 Task: Arrange a 60-minute meeting to evaluate employee development programs.
Action: Mouse pressed left at (91, 123)
Screenshot: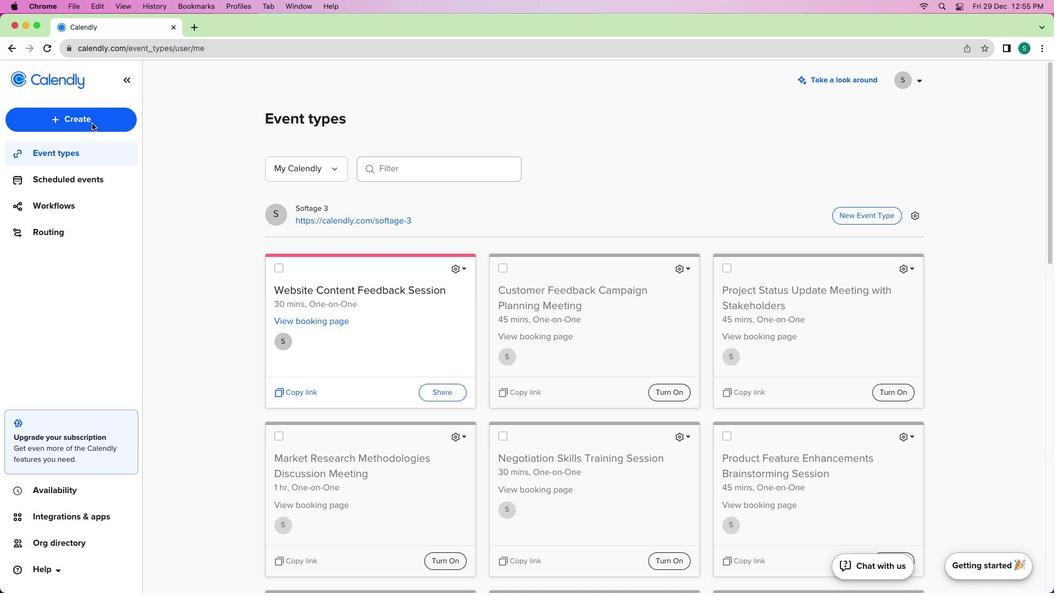 
Action: Mouse moved to (85, 164)
Screenshot: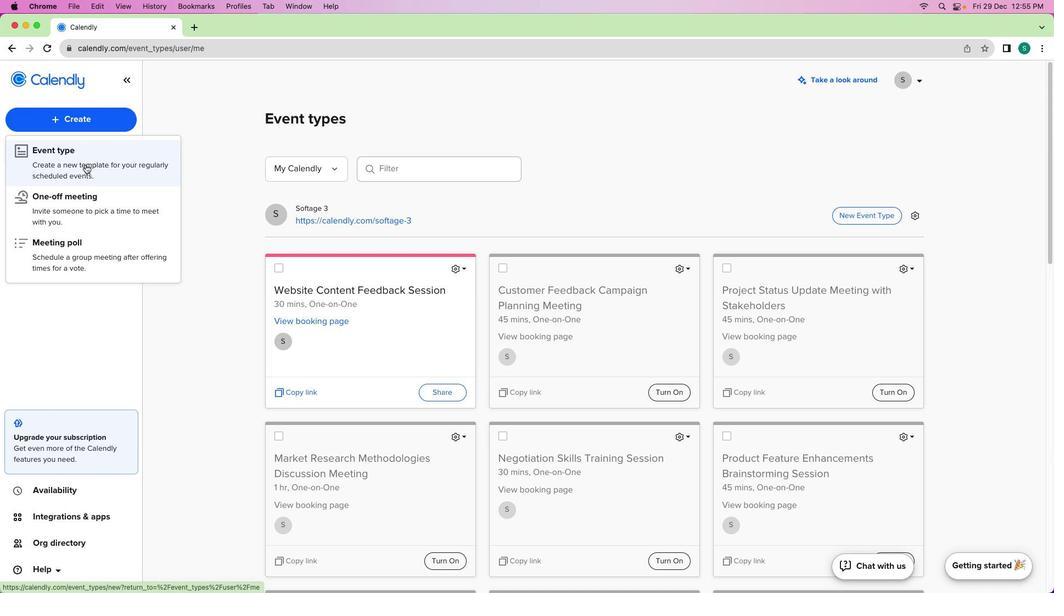 
Action: Mouse pressed left at (85, 164)
Screenshot: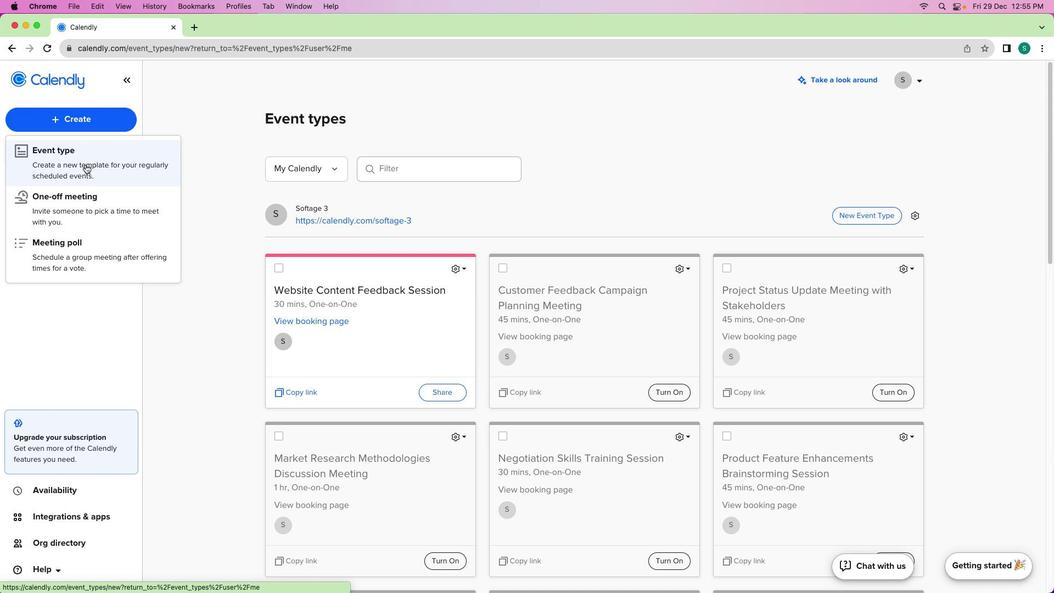 
Action: Mouse moved to (343, 236)
Screenshot: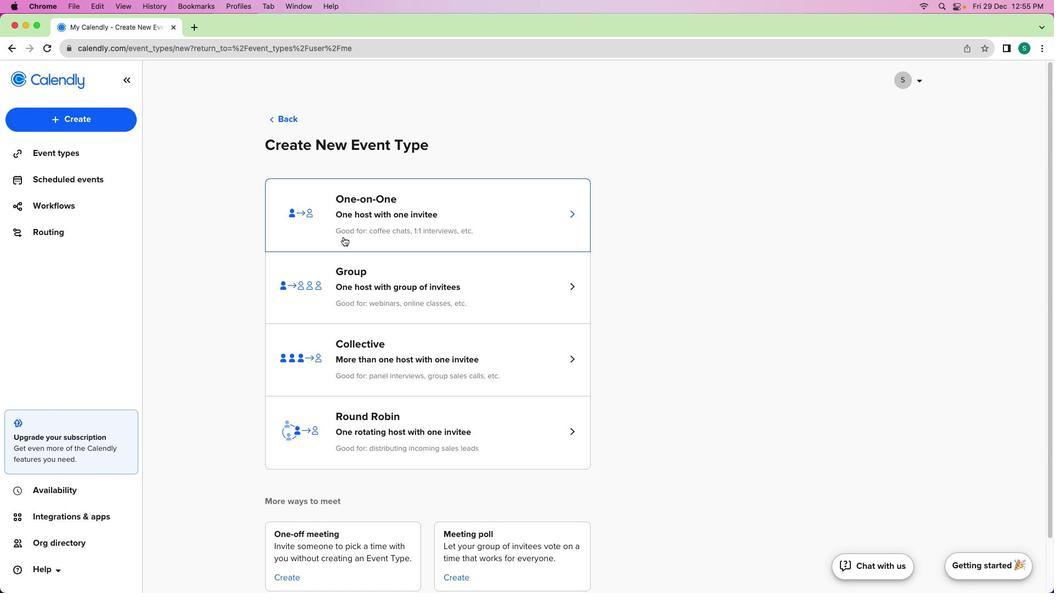 
Action: Mouse pressed left at (343, 236)
Screenshot: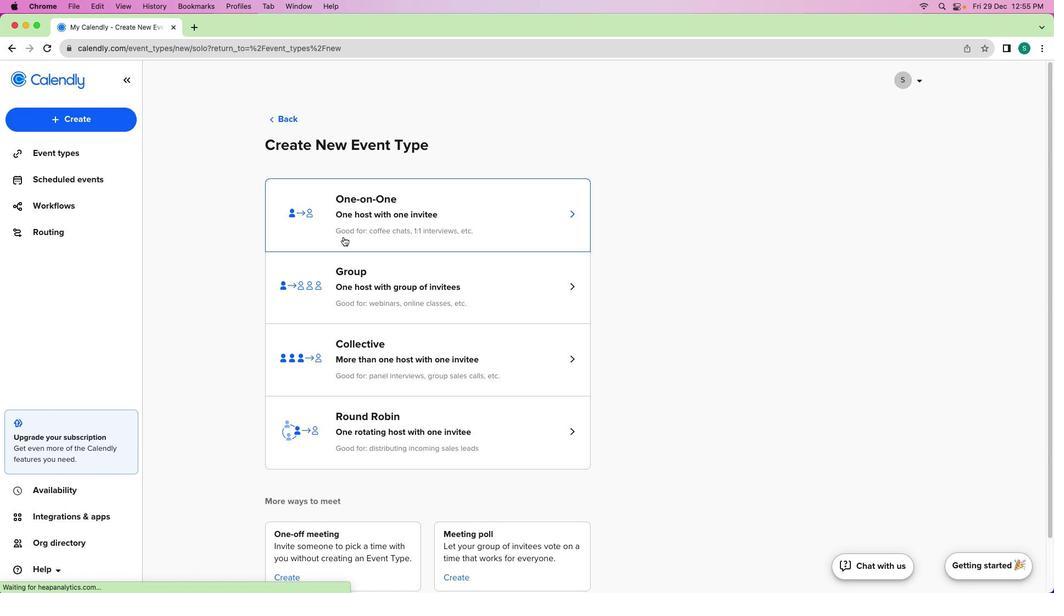 
Action: Mouse moved to (125, 173)
Screenshot: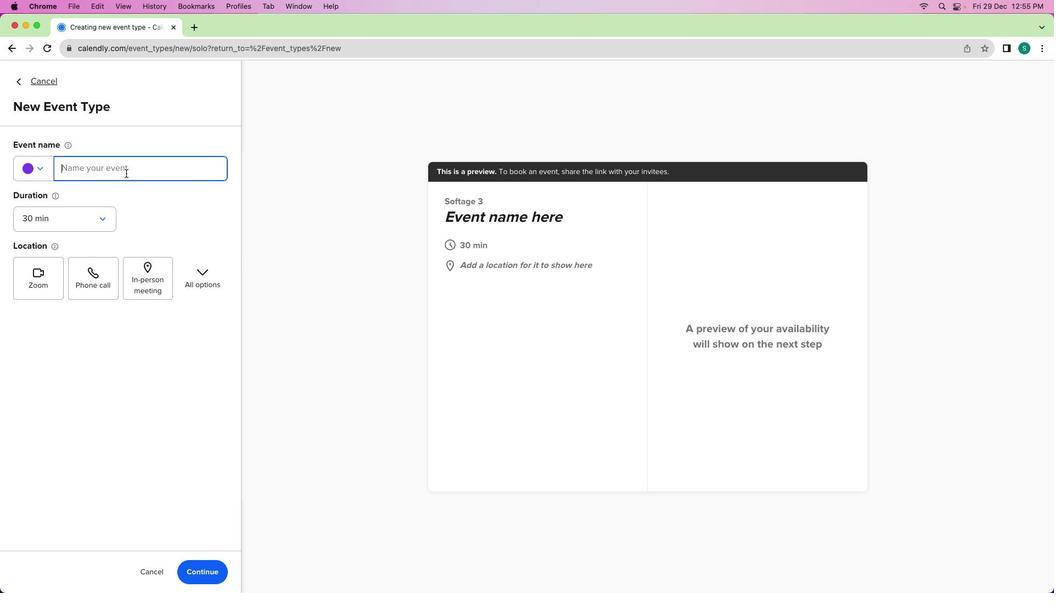 
Action: Mouse pressed left at (125, 173)
Screenshot: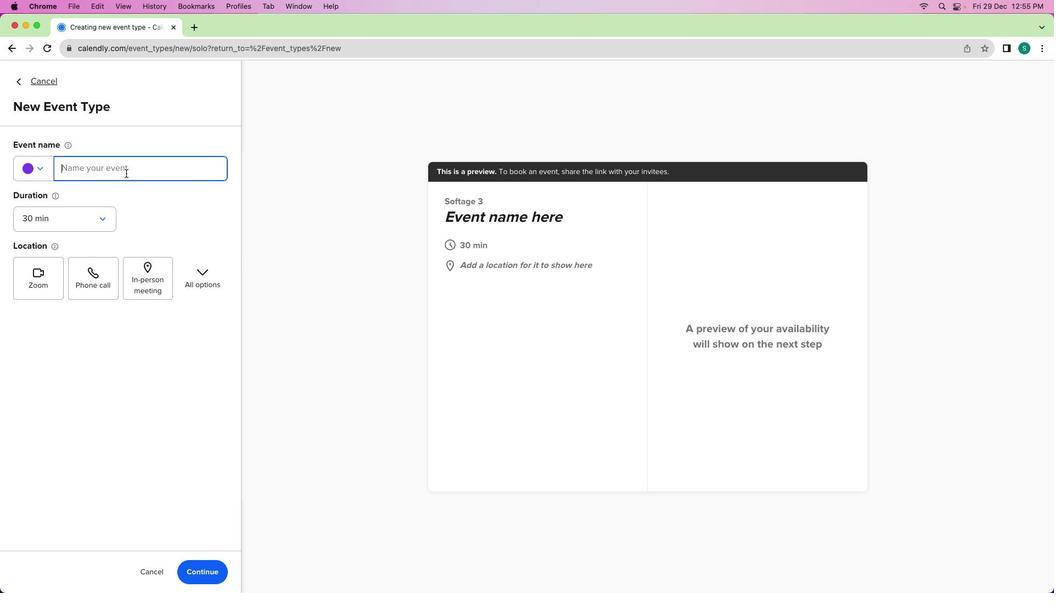 
Action: Key pressed Key.shift'E''m''p''l''o''y''e''e'Key.spaceKey.shift'D''e''v''e''l''o''p''m''e''n''t'Key.spaceKey.shift'P''r''o''g''r''a''m''s'Key.spaceKey.shift'E''v''a''l''u''a''t''i''o''n'Key.spaceKey.shift'M''e''e''t''i''n''g'
Screenshot: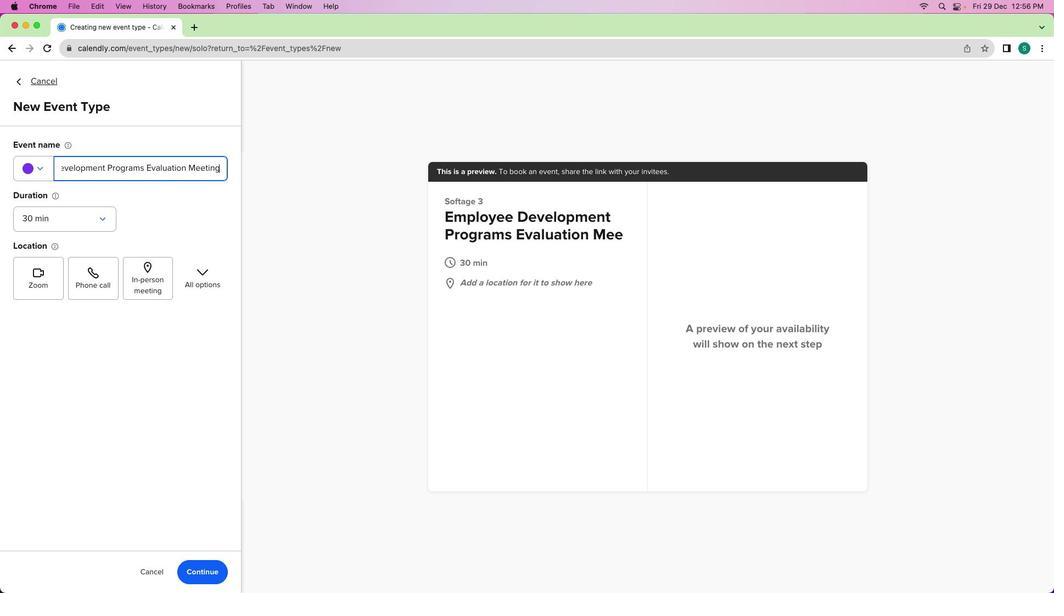 
Action: Mouse moved to (32, 220)
Screenshot: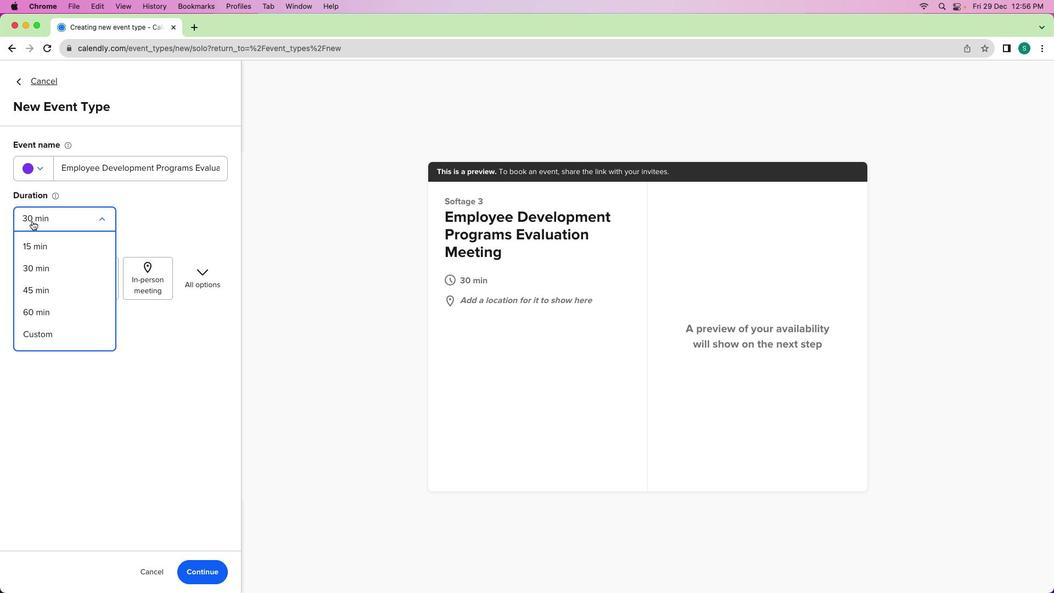 
Action: Mouse pressed left at (32, 220)
Screenshot: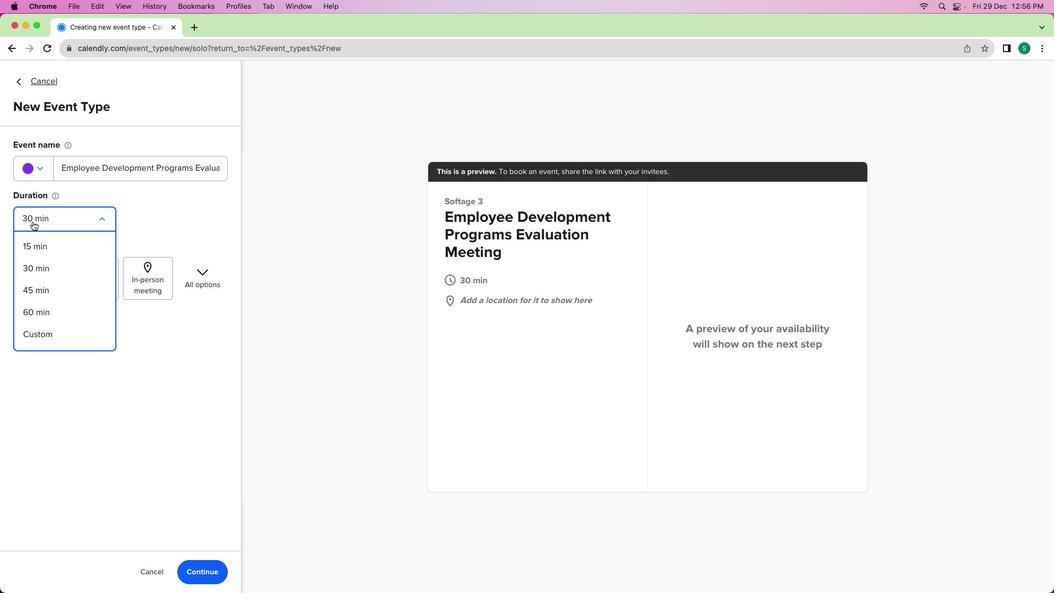 
Action: Mouse moved to (18, 315)
Screenshot: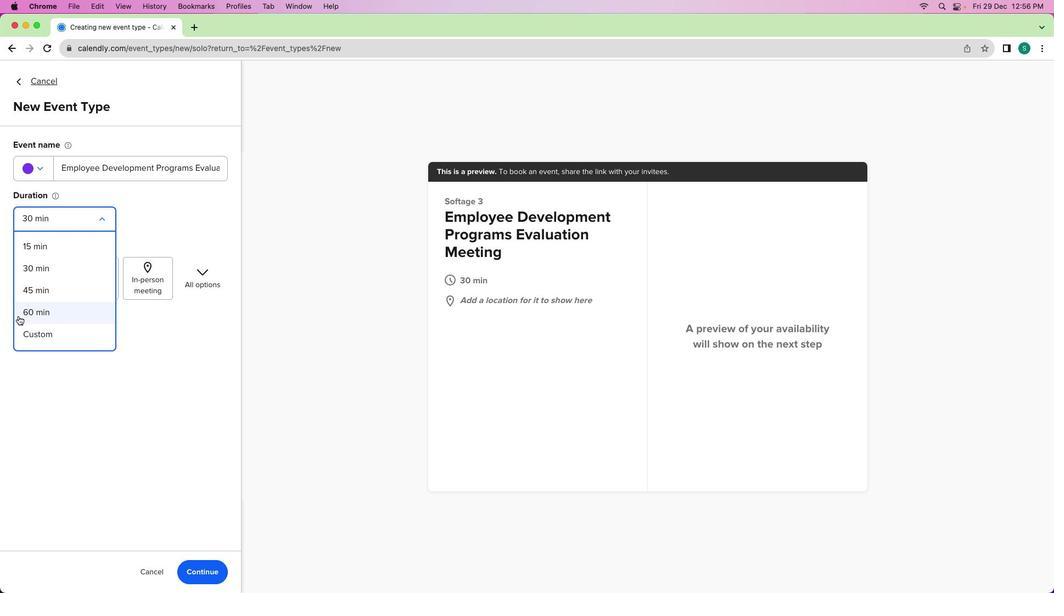 
Action: Mouse pressed left at (18, 315)
Screenshot: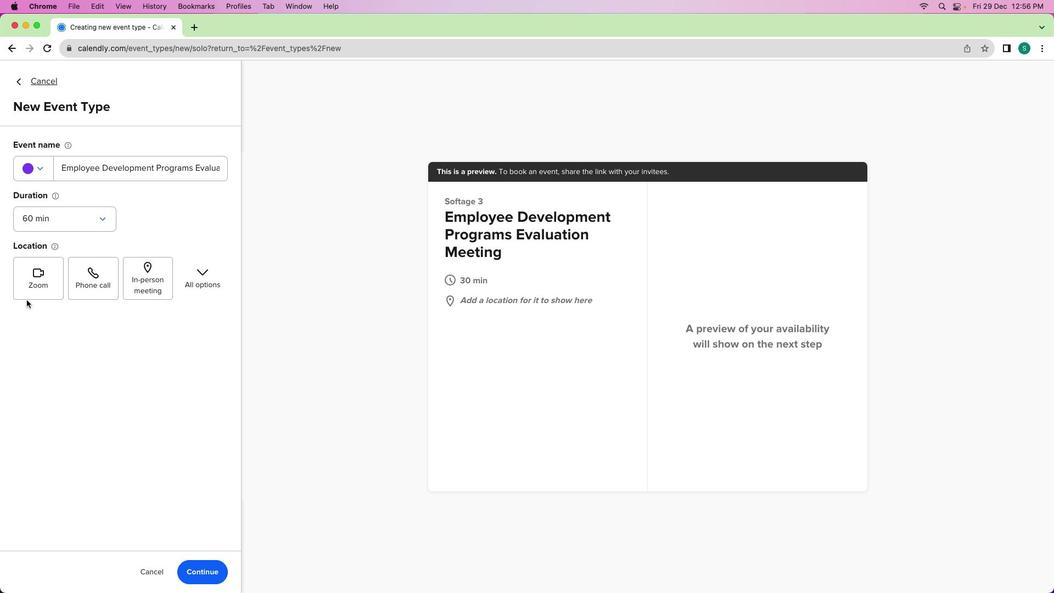 
Action: Mouse moved to (39, 177)
Screenshot: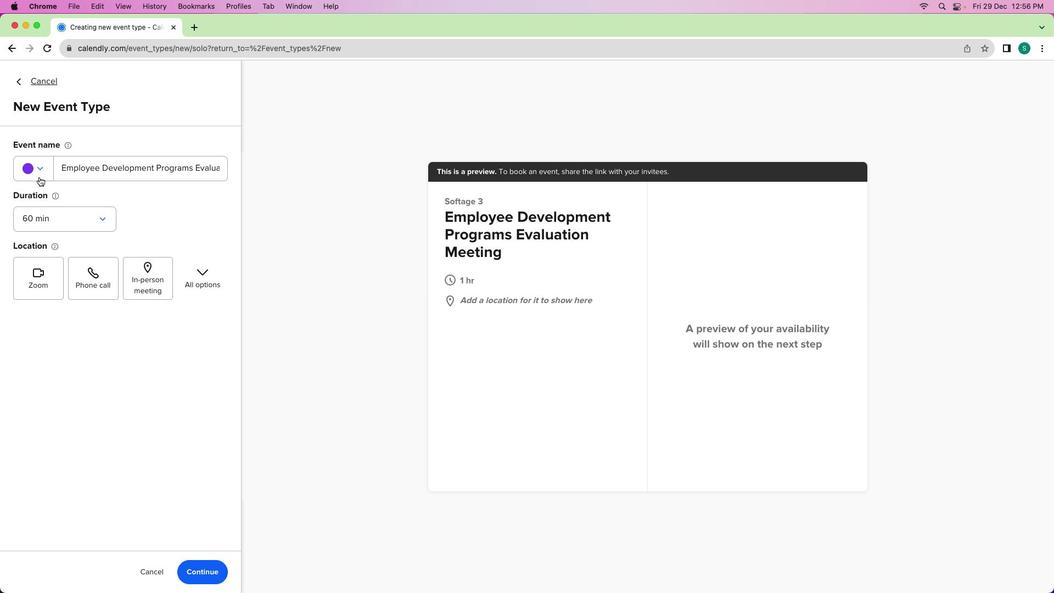 
Action: Mouse pressed left at (39, 177)
Screenshot: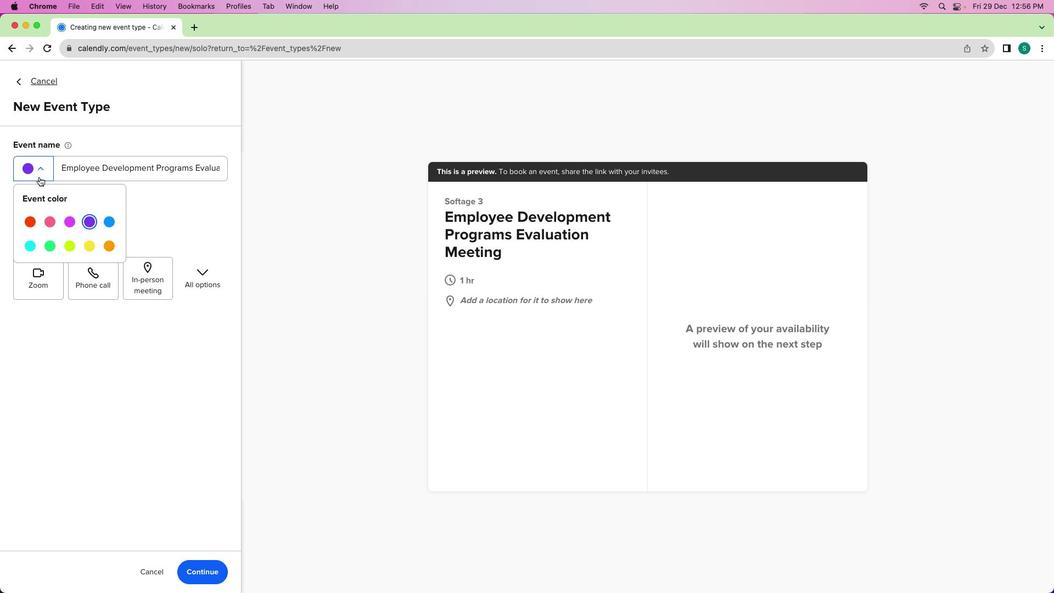 
Action: Mouse moved to (45, 246)
Screenshot: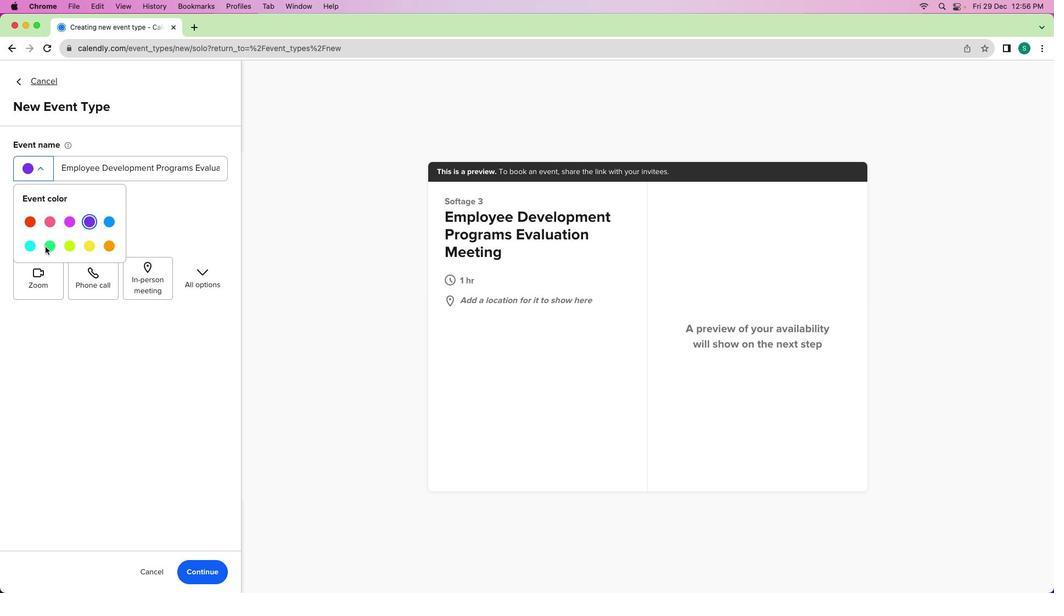
Action: Mouse pressed left at (45, 246)
Screenshot: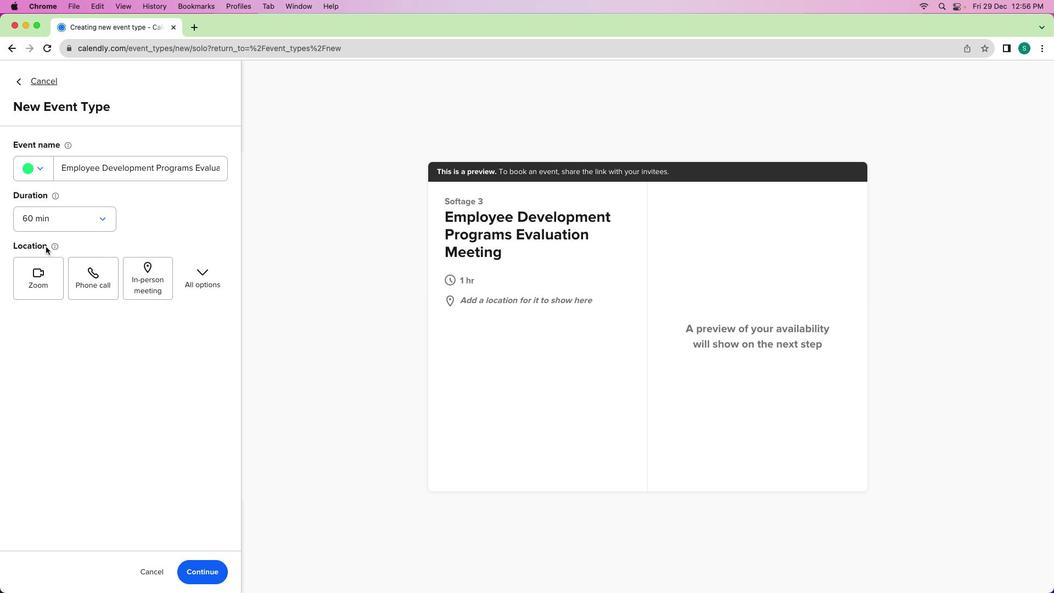 
Action: Mouse moved to (41, 281)
Screenshot: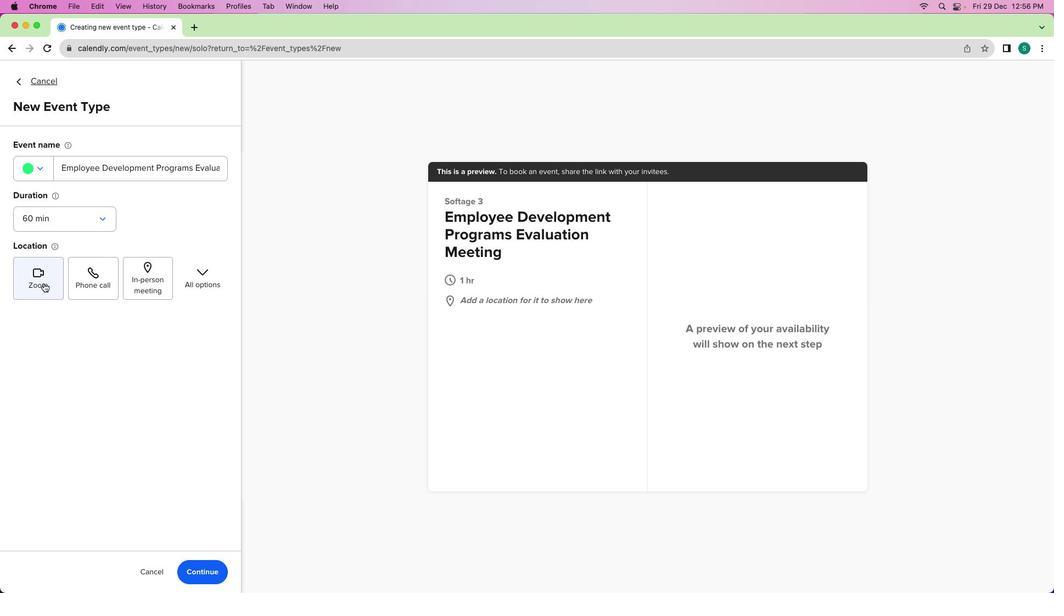 
Action: Mouse pressed left at (41, 281)
Screenshot: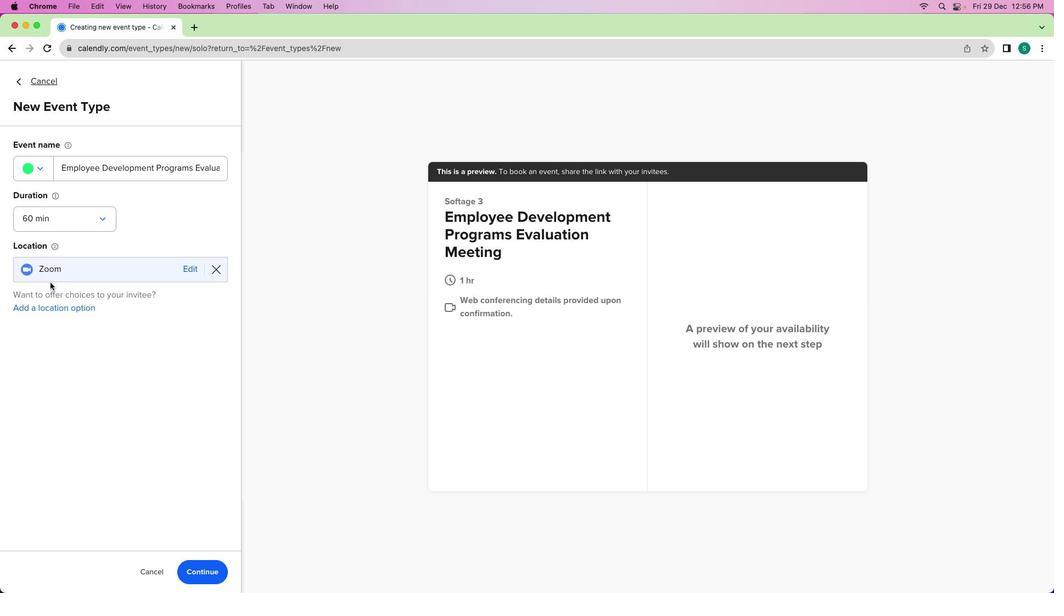 
Action: Mouse moved to (198, 582)
Screenshot: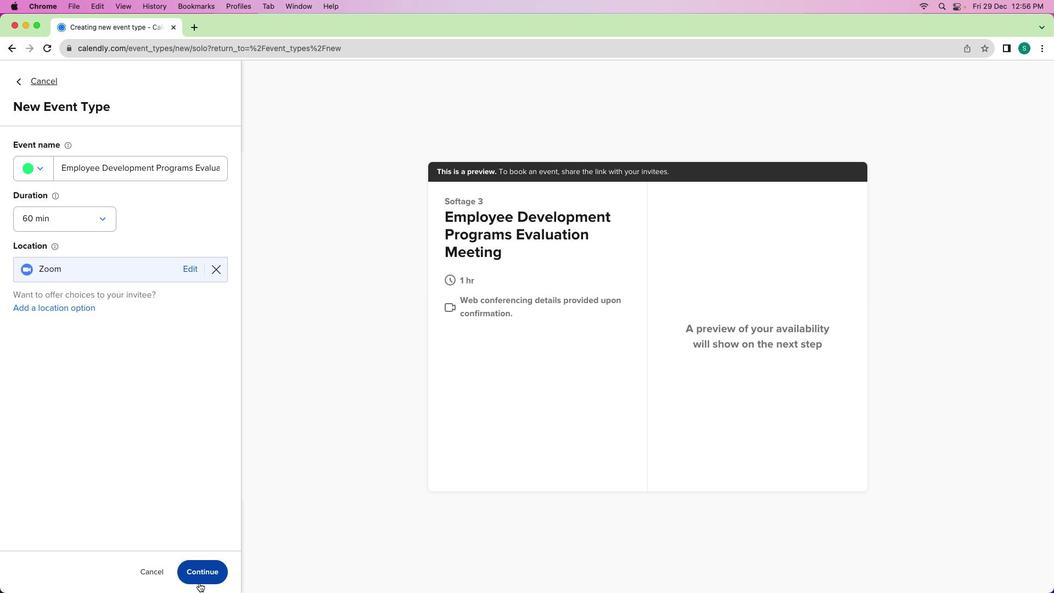 
Action: Mouse pressed left at (198, 582)
Screenshot: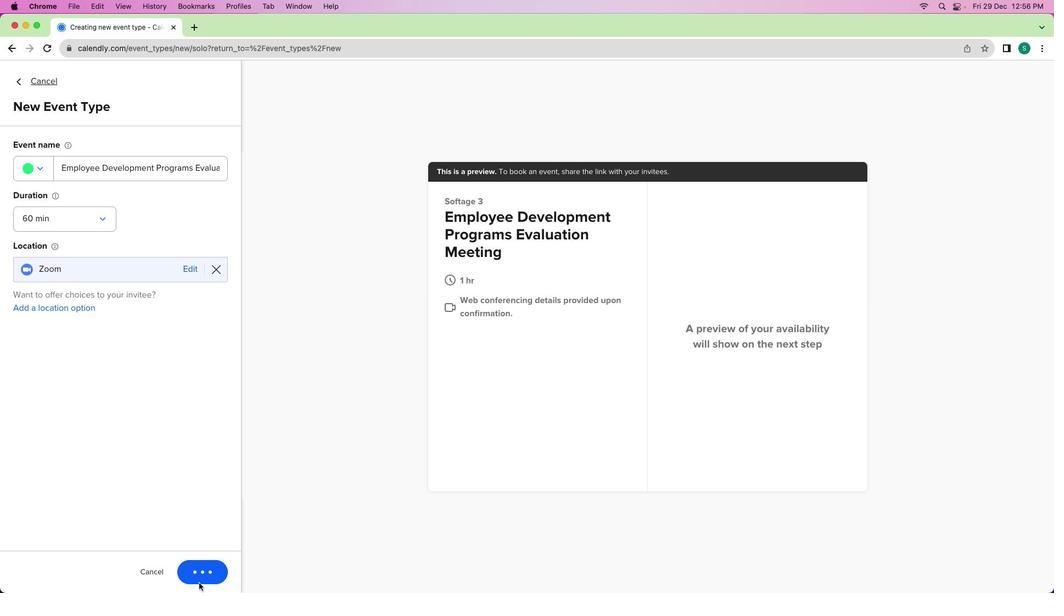 
Action: Mouse moved to (175, 203)
Screenshot: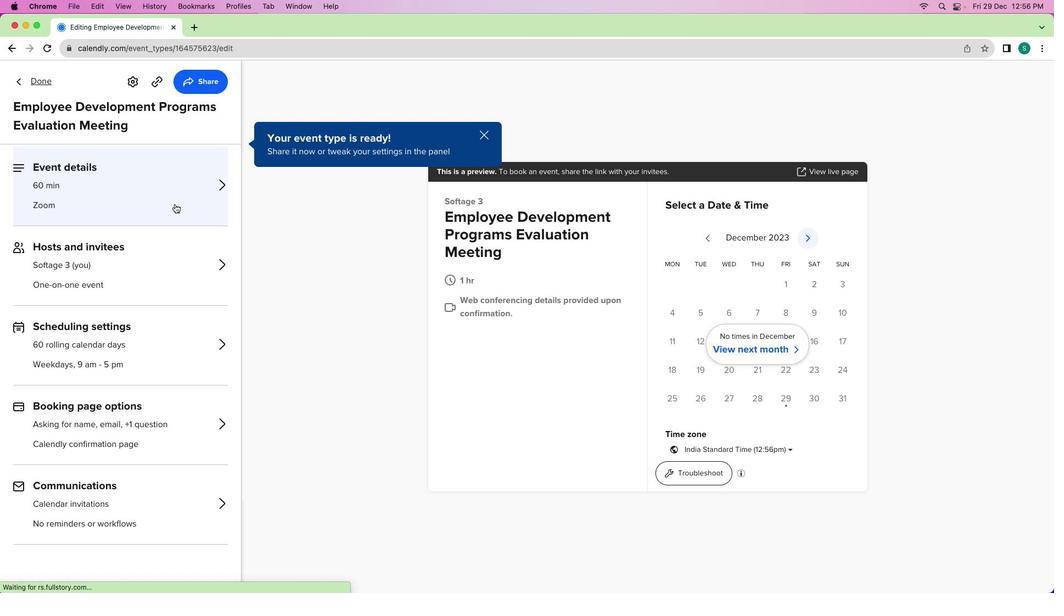 
Action: Mouse pressed left at (175, 203)
Screenshot: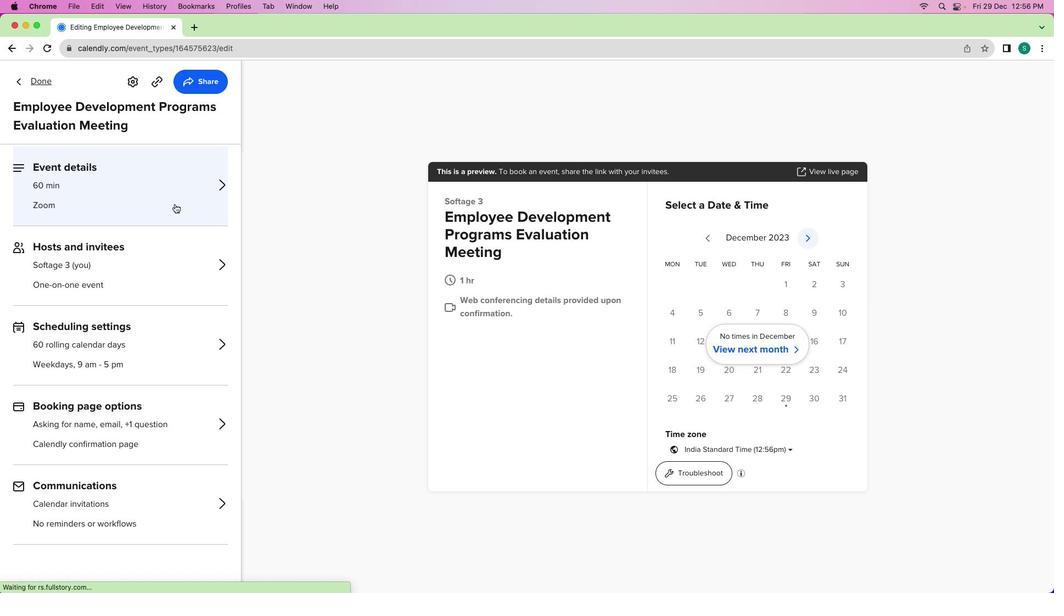 
Action: Mouse moved to (157, 423)
Screenshot: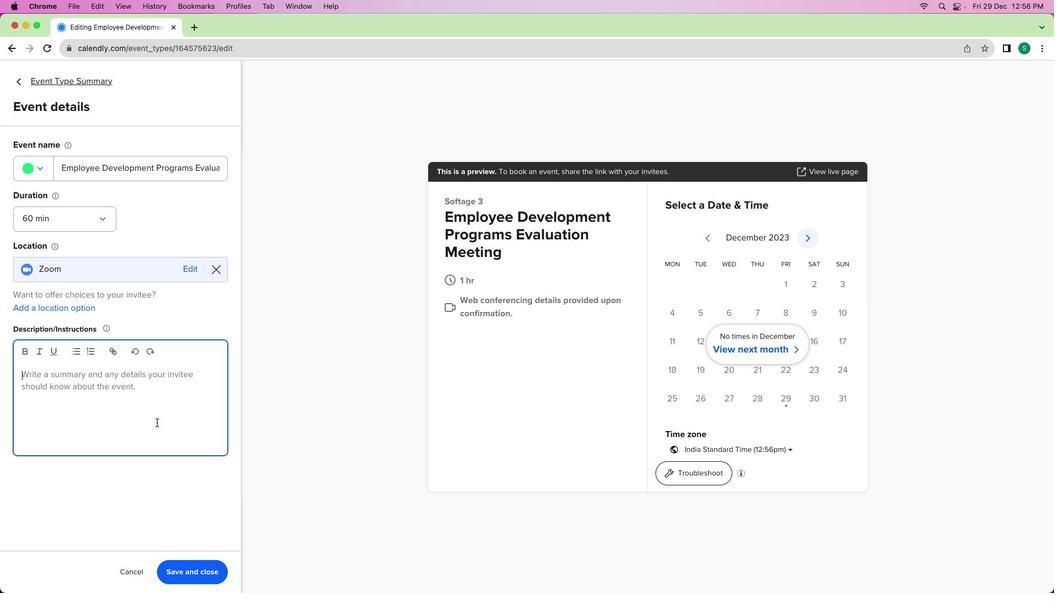 
Action: Mouse pressed left at (157, 423)
Screenshot: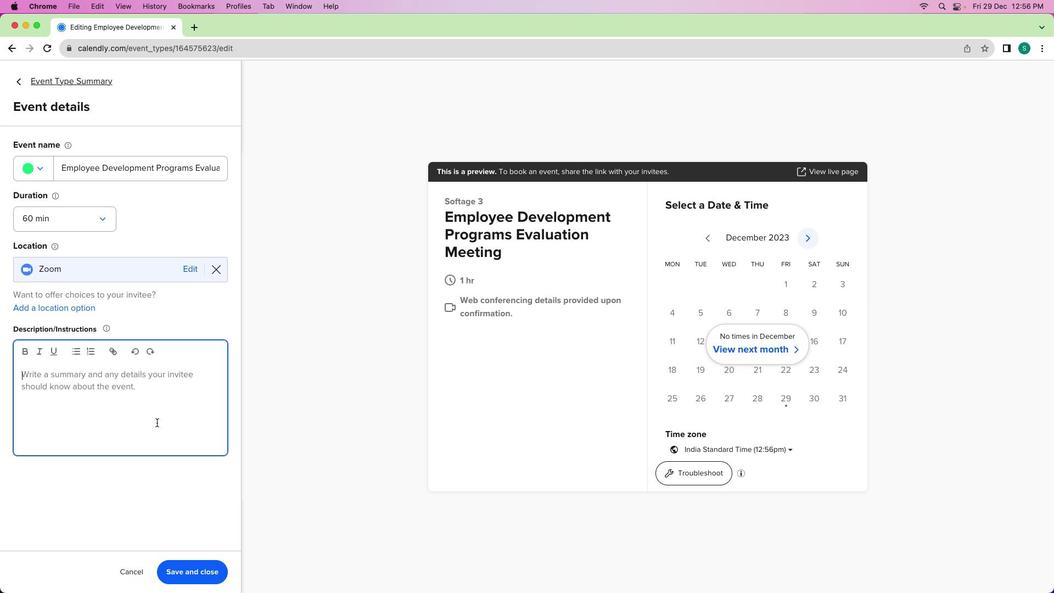 
Action: Mouse moved to (156, 419)
Screenshot: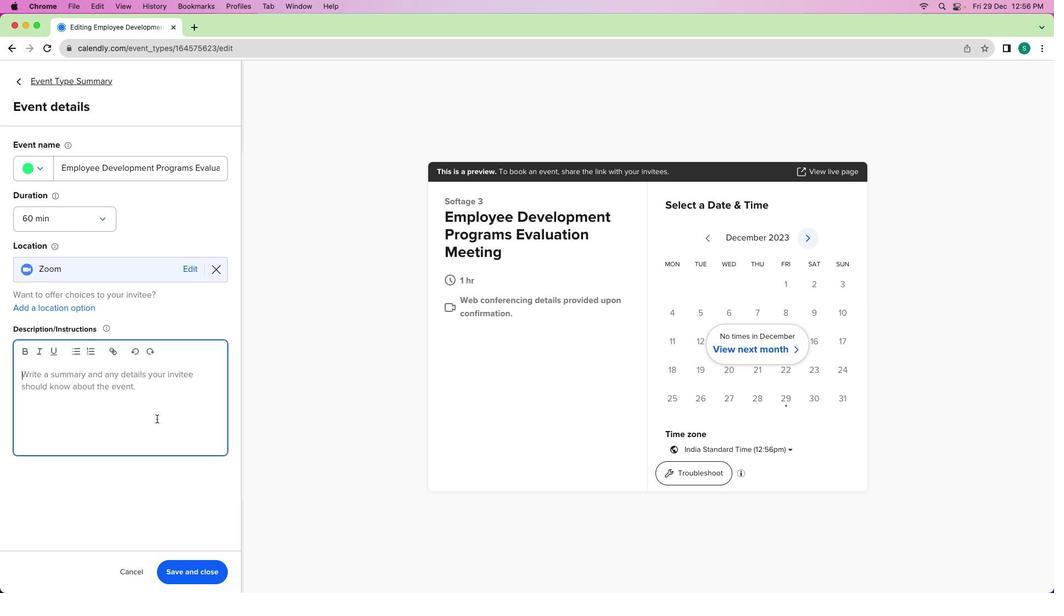 
Action: Key pressed Key.shift'I'Key.space'i''n''v''i''t''e'Key.space'y''o''u'Key.space't''o'Key.space'a'Key.space'c''o''m''r'Key.backspace'p''r''e''h''e''n''s''i''v''e'Key.space'6''0'Key.spaceKey.backspace'-''m''i''n''u''t''e''n'Key.space'n'Key.backspaceKey.backspaceKey.backspaceKey.space'n'Key.backspace'm''e''e''t''i''n''g'Key.space'f''o''c''u''s''e''d'Key.space'o''n''e'Key.backspaceKey.space'e''v''a''l''u''a''t''i''n''g'Key.space'o''u''r'Key.space'e''m''p''l''o''y''e''e'Key.space'd''e''v''e''l''o''p''m''e''n''t'Key.space'p''r''o''g''r''a''m''s''.'Key.spaceKey.shiftKey.shift'W''e'Key.space'w''i''l''l'Key.space'r''e''v''i''e''w'Key.space'c''u''r''r''e''n''t'Key.space'p''r''o''g''r''a''m''s'','Key.space'a''s''s''e''s''s'Key.space't''h''e''i''r'Key.space'i''m''p''a''c''t'','Key.space'a''n''d'Key.space'd''i''s''c''u''s''s'Key.space'p''o''t''e''n''t''i''a''l'Key.space'e''n''h''a''n''c''e''m''e''n''t''s'Key.space't''o'Key.space'f''u''r''t''h''e''r'Key.space's''u''p''p''o''r''t'Key.space't''h''e'Key.space'p''r''o''f''e''s''s''i''o''n''a''l'Key.space'g''r''o''w''t''h'Key.space'o''f'Key.space'o''u''r'Key.space't''e''a''m''.'
Screenshot: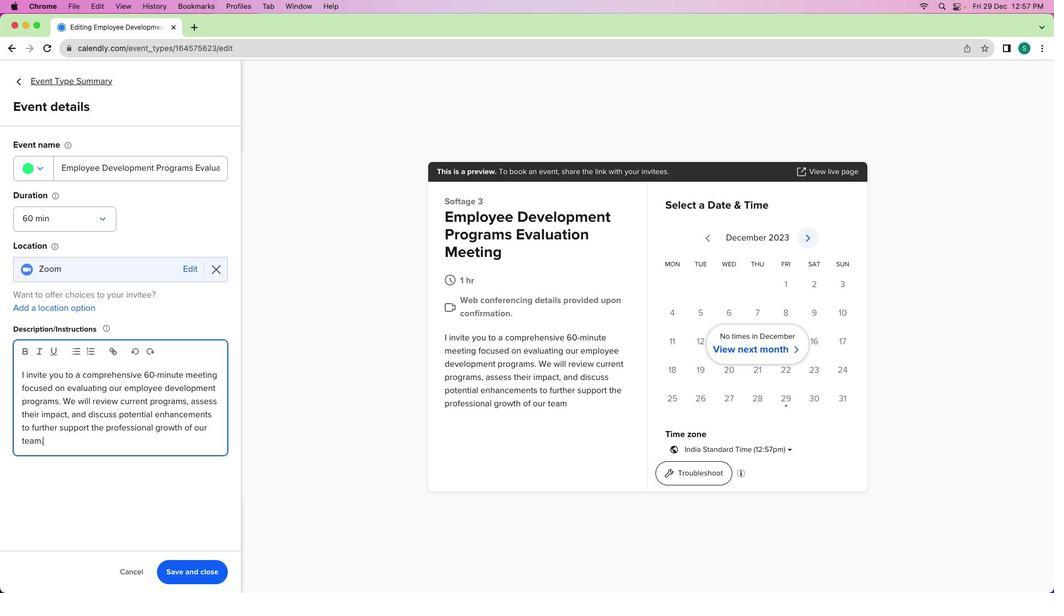 
Action: Mouse moved to (204, 564)
Screenshot: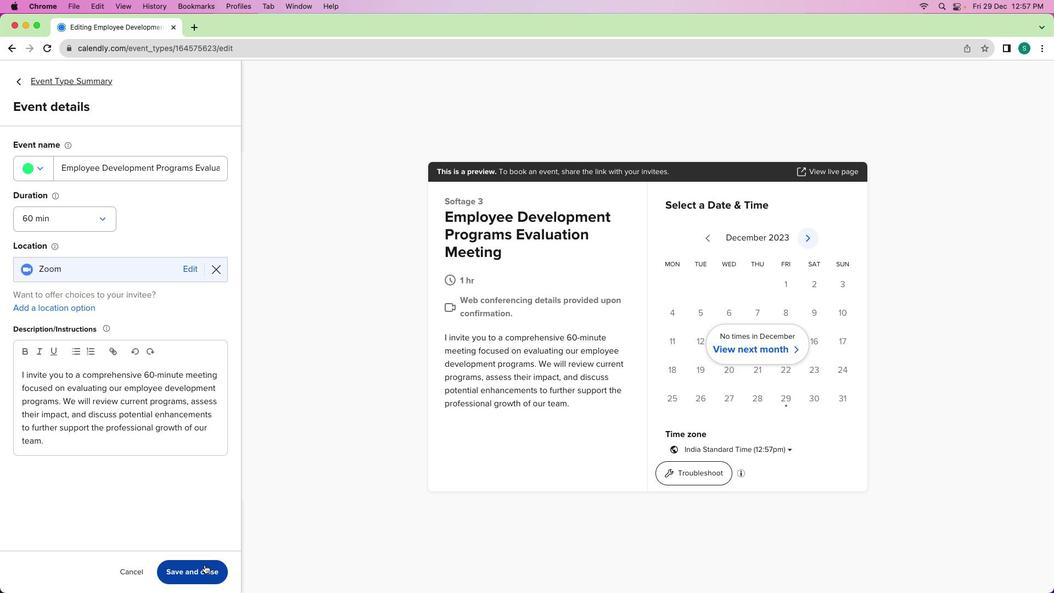 
Action: Mouse pressed left at (204, 564)
Screenshot: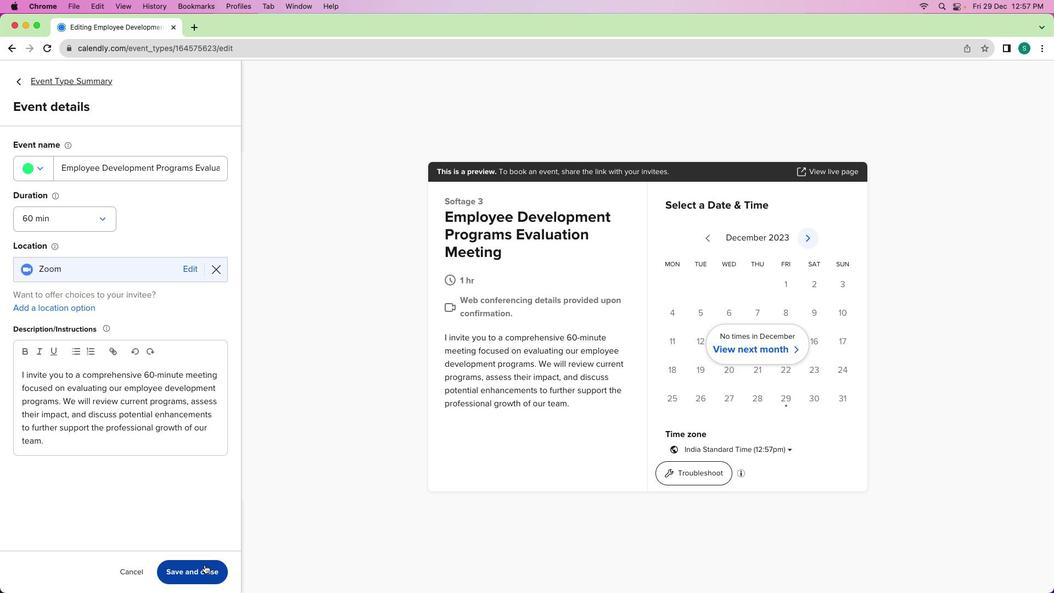 
Action: Mouse moved to (48, 76)
Screenshot: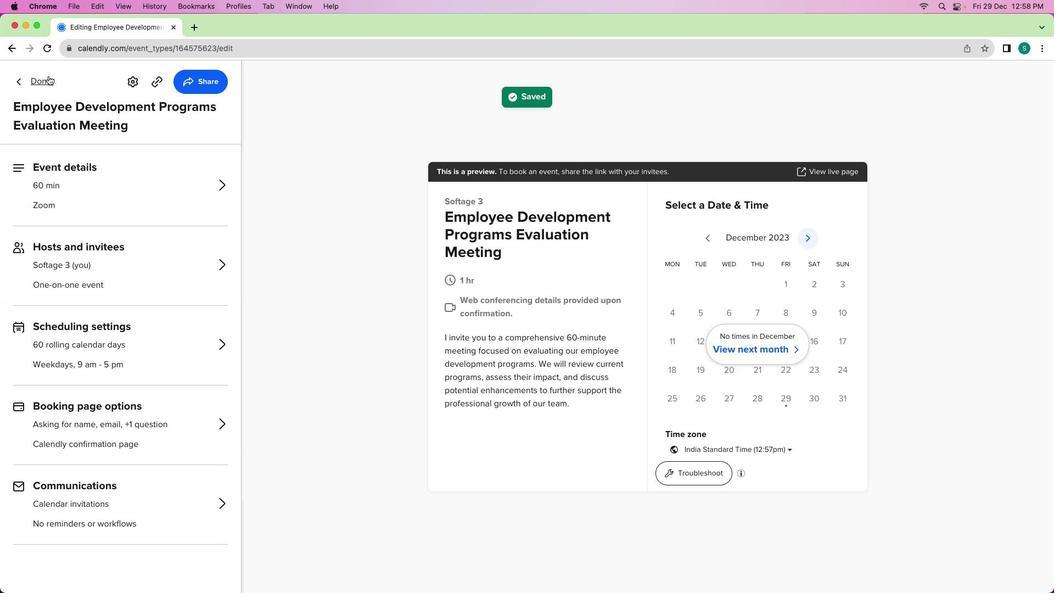 
Action: Mouse pressed left at (48, 76)
Screenshot: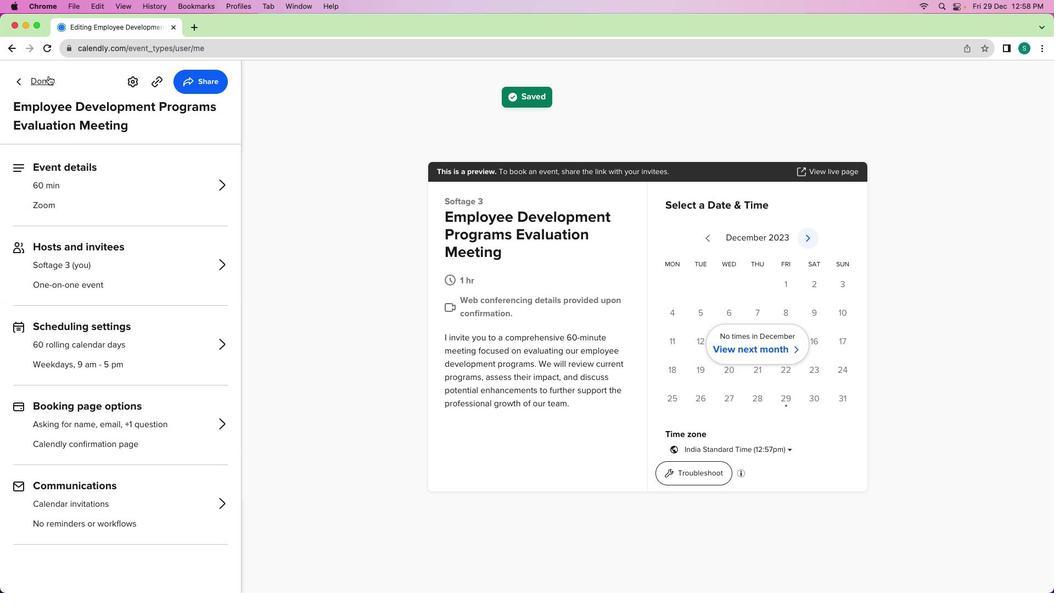 
Action: Mouse moved to (403, 331)
Screenshot: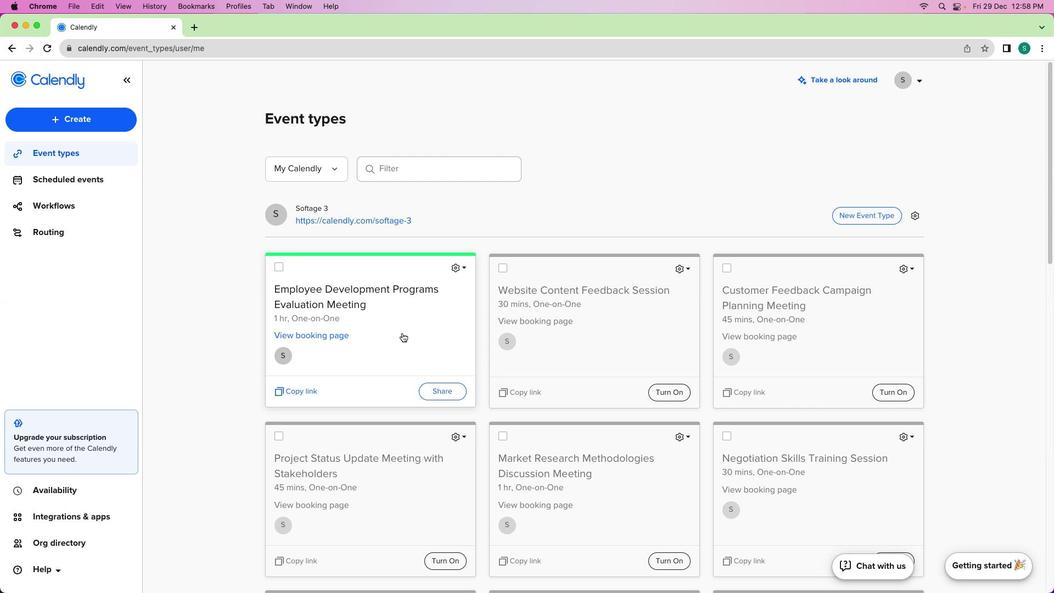 
